 Task: List all Git remotes with their fetch and push URLs.
Action: Mouse moved to (113, 6)
Screenshot: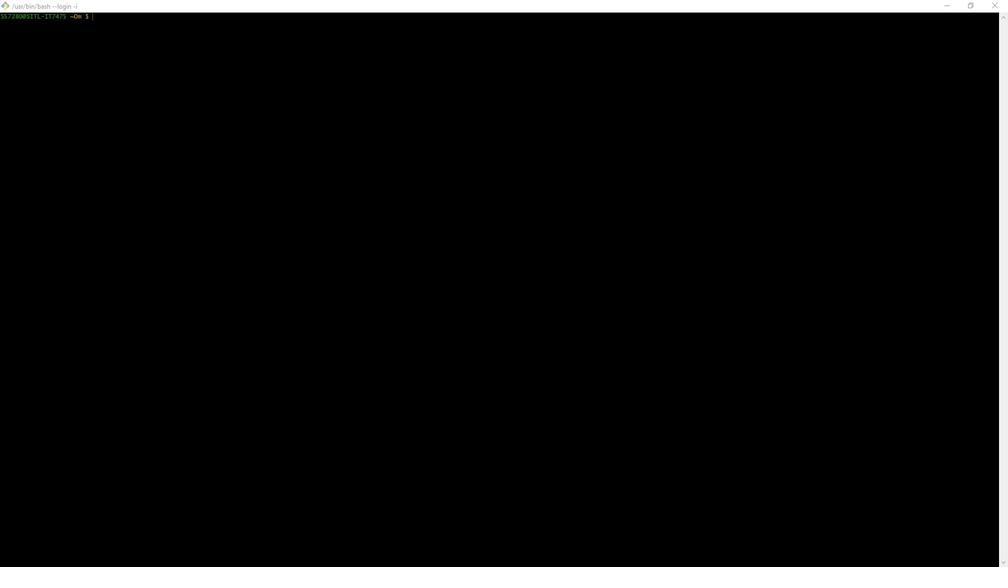 
Action: Mouse pressed left at (113, 6)
Screenshot: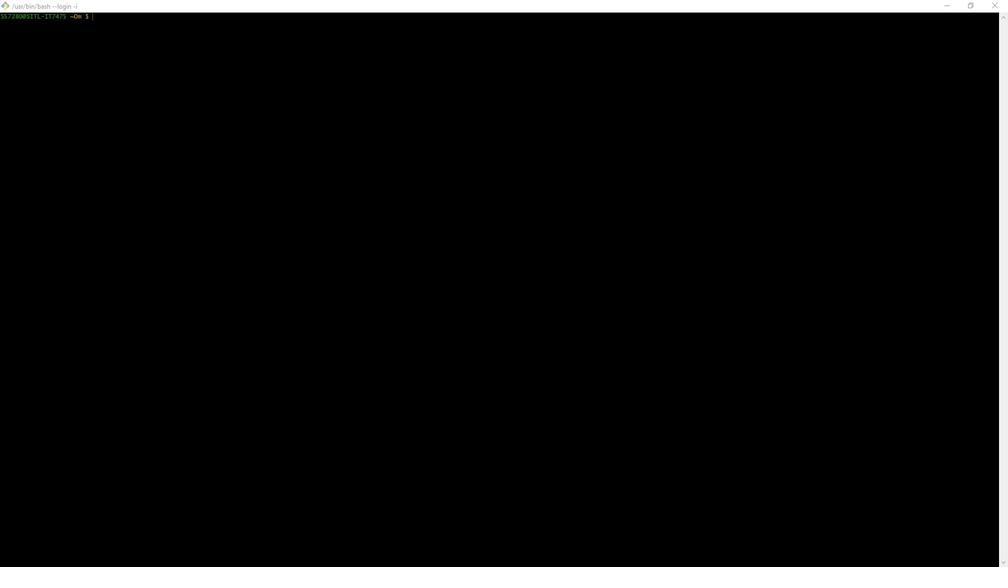 
Action: Mouse moved to (147, 374)
Screenshot: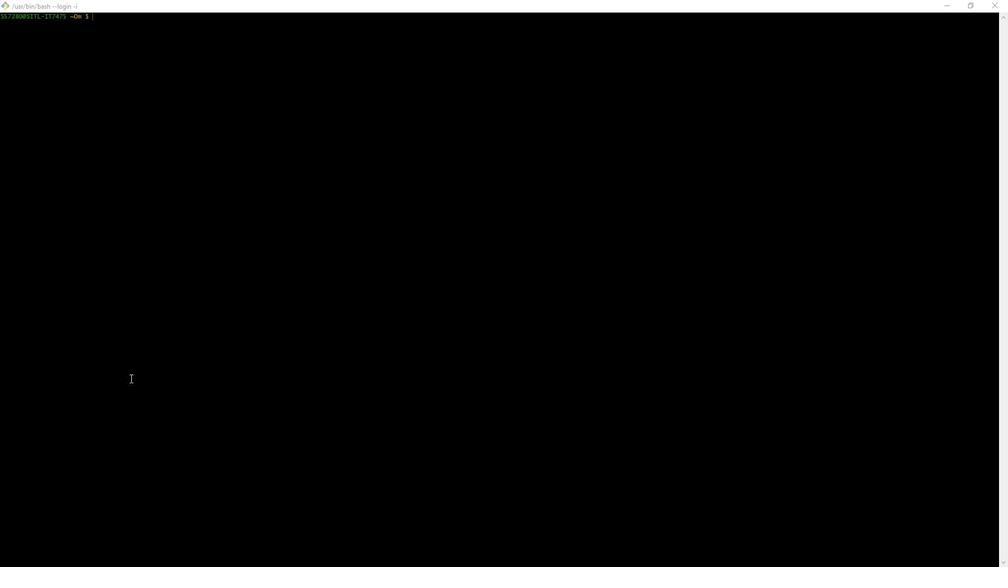 
Action: Mouse pressed left at (147, 374)
Screenshot: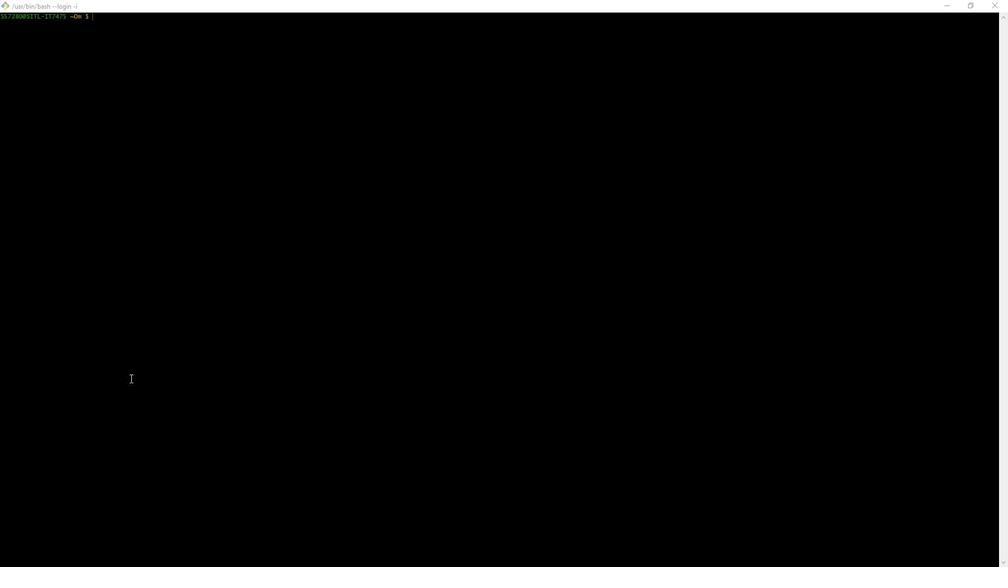 
Action: Key pressed cd<Key.space>public-apis<Key.enter>git<Key.space>show<Key.enter>git<Key.space>remote<Key.space>-v<Key.enter>
Screenshot: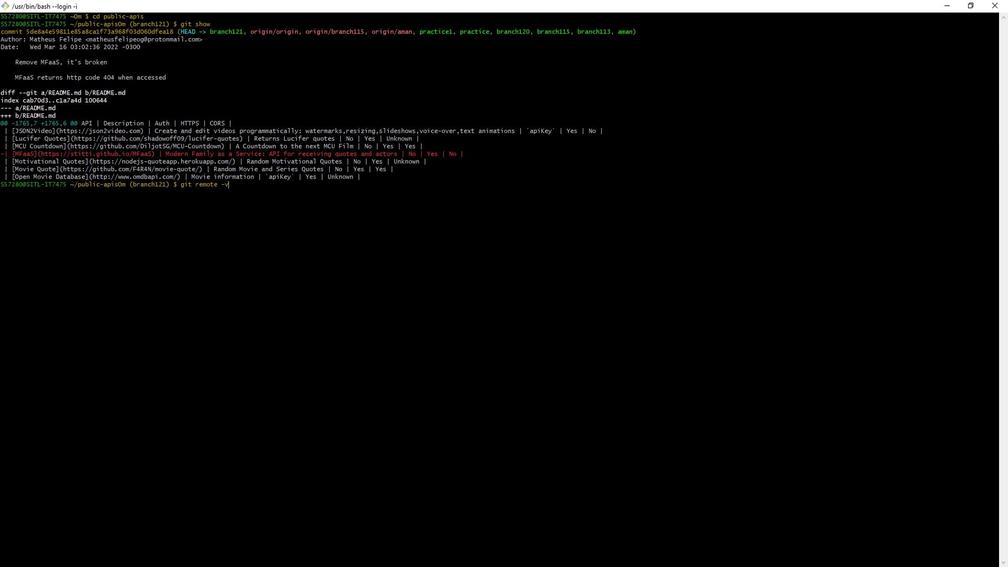 
Action: Mouse moved to (114, 100)
Screenshot: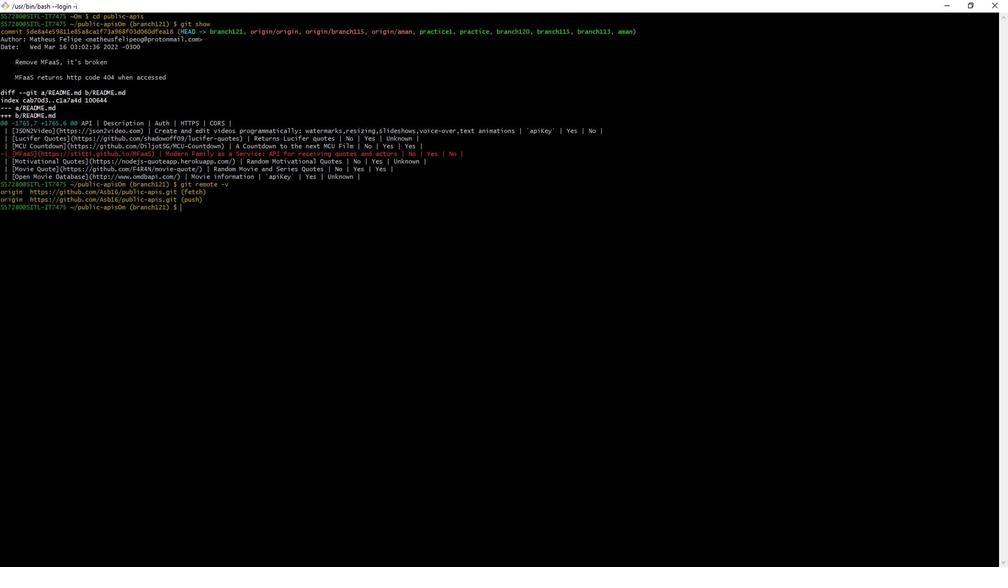 
Action: Mouse scrolled (114, 102) with delta (0, 2)
Screenshot: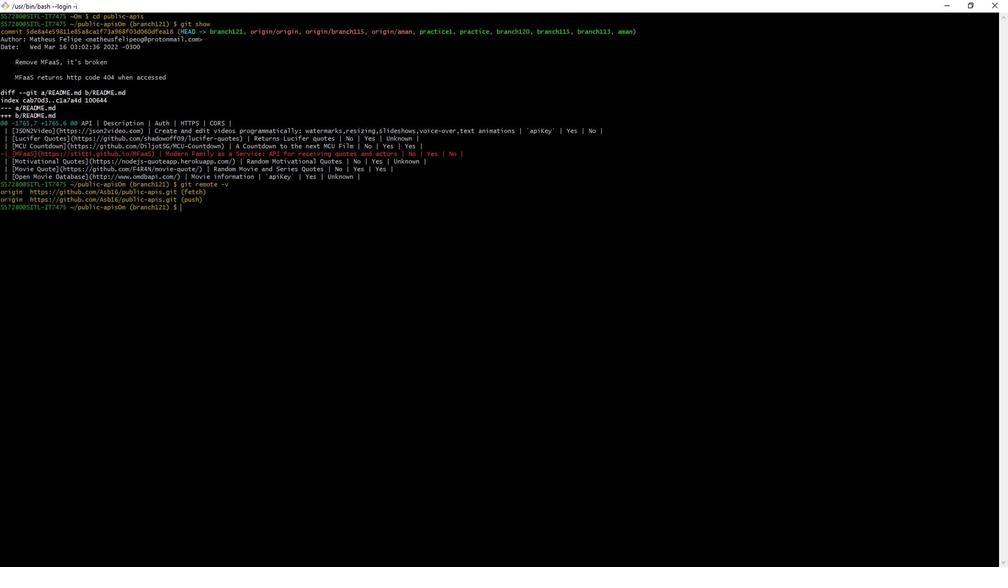 
Action: Mouse moved to (114, 100)
Screenshot: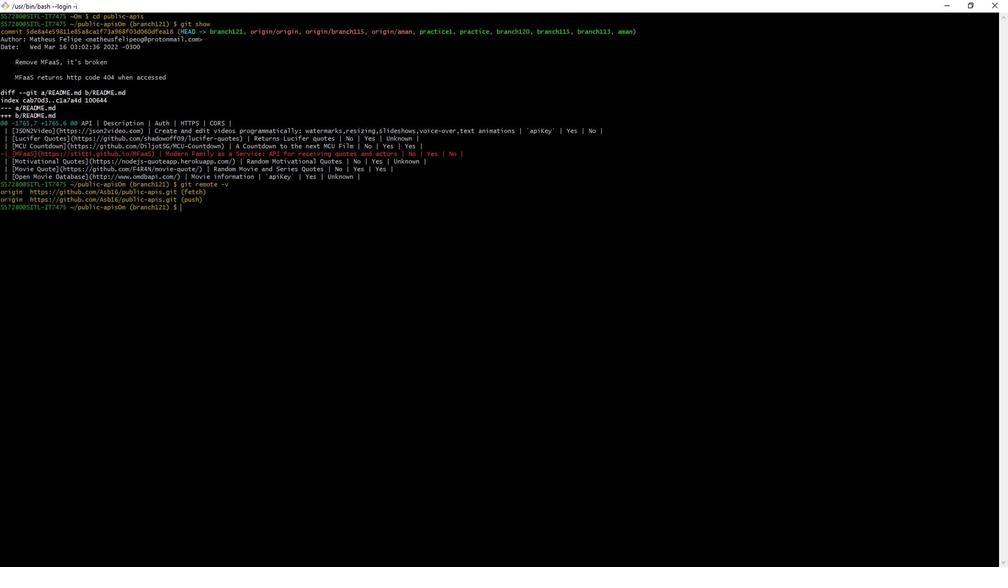 
Action: Mouse scrolled (114, 102) with delta (0, 2)
Screenshot: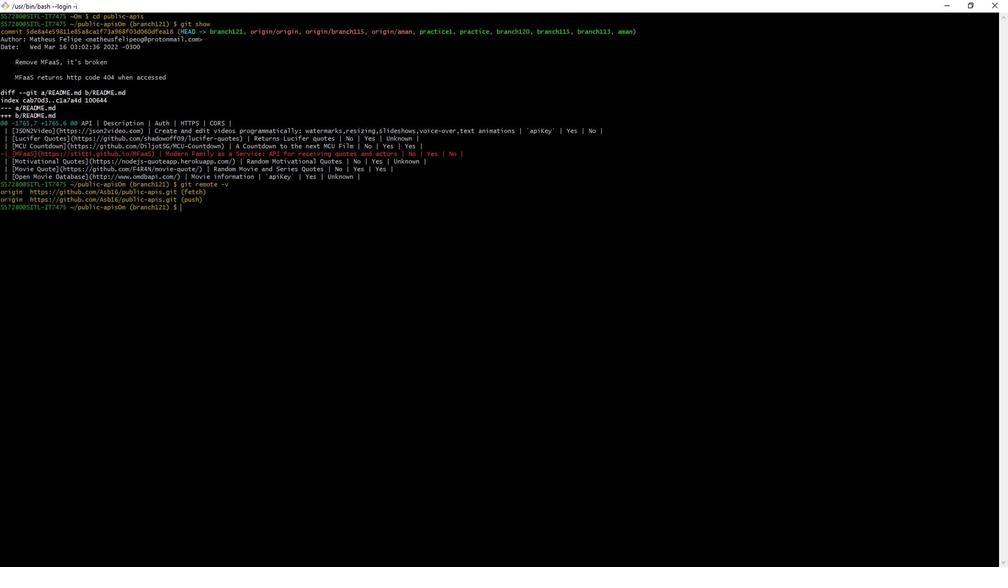 
Action: Mouse scrolled (114, 102) with delta (0, 2)
Screenshot: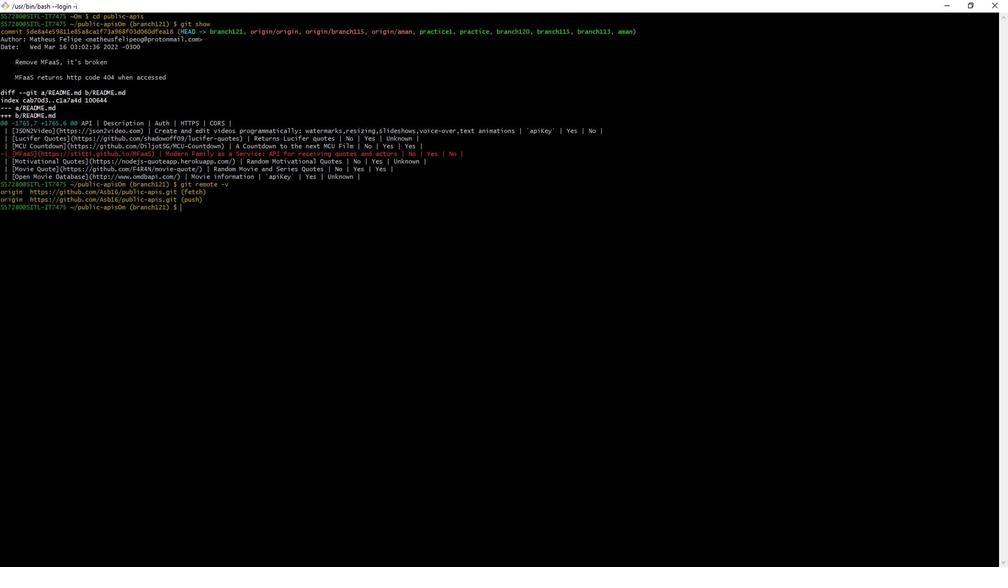 
Action: Mouse scrolled (114, 102) with delta (0, 2)
Screenshot: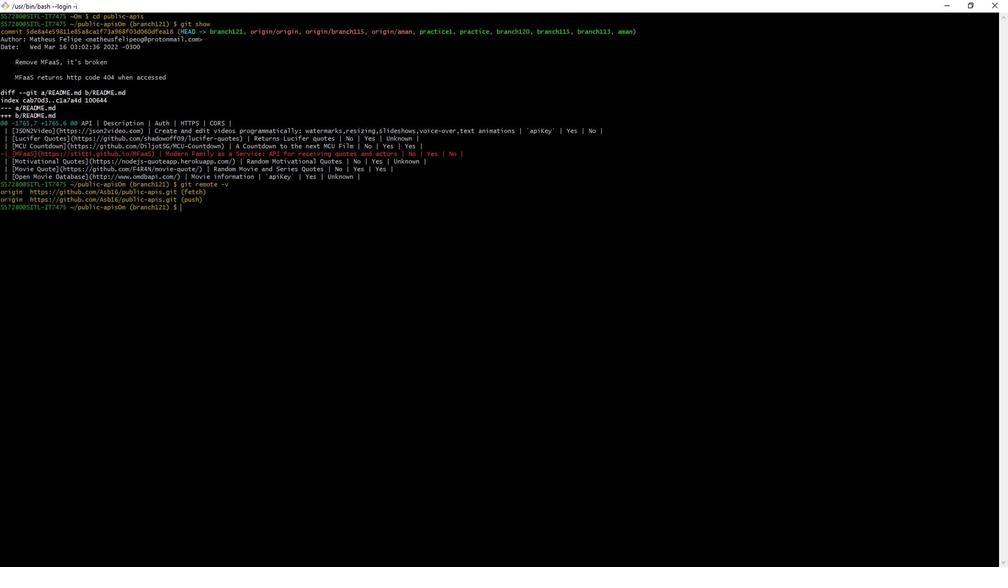 
Action: Mouse scrolled (114, 102) with delta (0, 2)
Screenshot: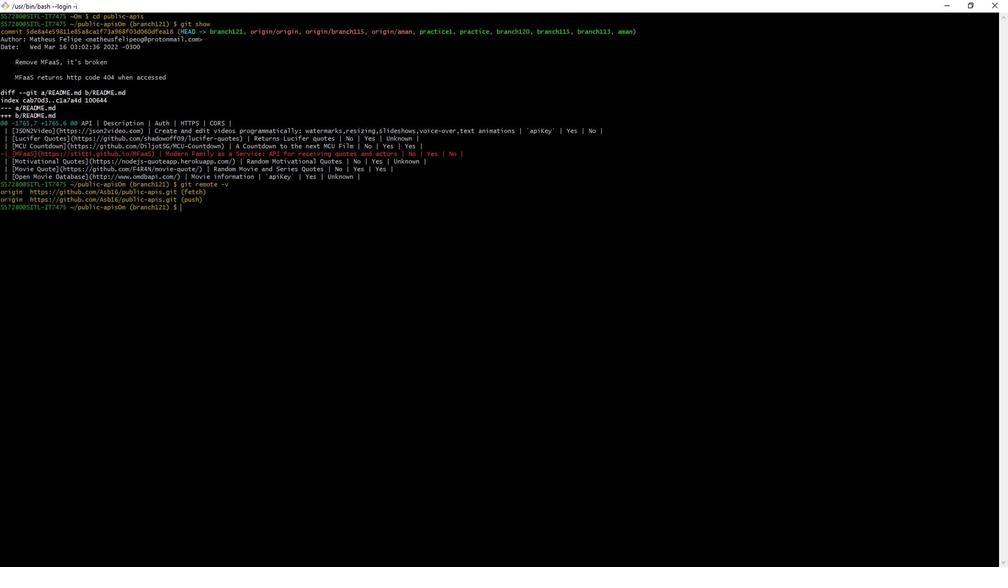 
Action: Mouse scrolled (114, 102) with delta (0, 2)
Screenshot: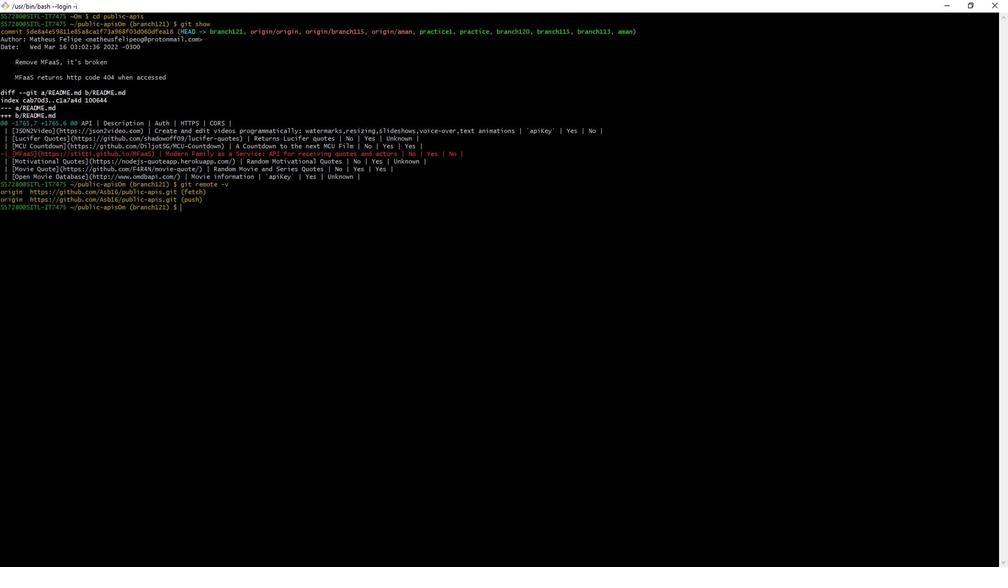 
Action: Mouse scrolled (114, 102) with delta (0, 2)
Screenshot: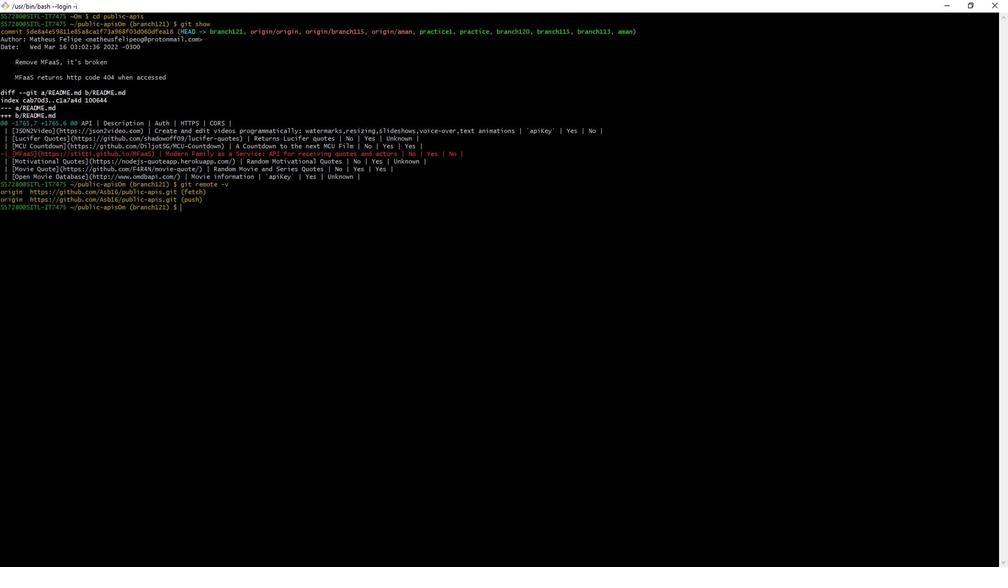 
Action: Mouse scrolled (114, 102) with delta (0, 2)
Screenshot: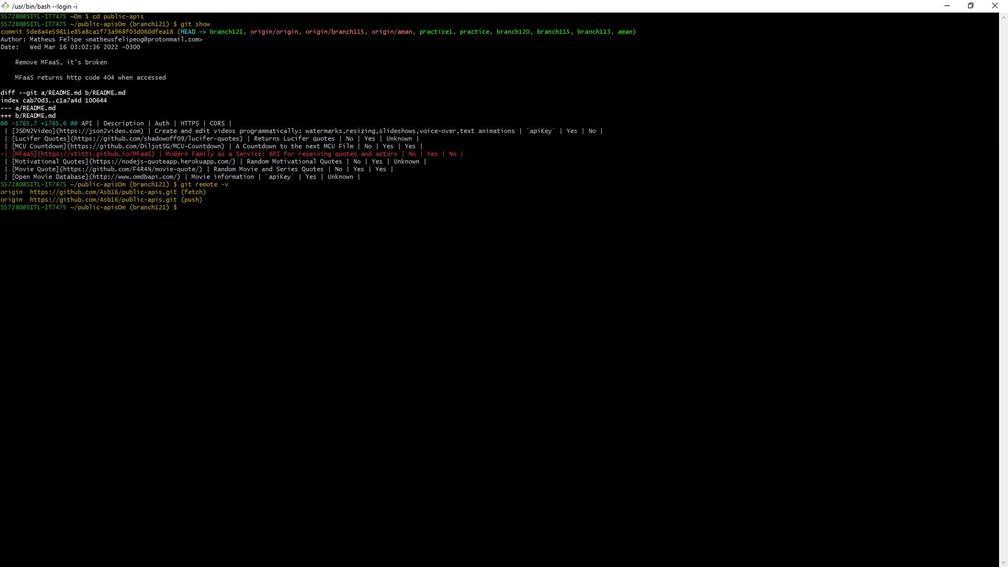 
Action: Mouse scrolled (114, 102) with delta (0, 2)
Screenshot: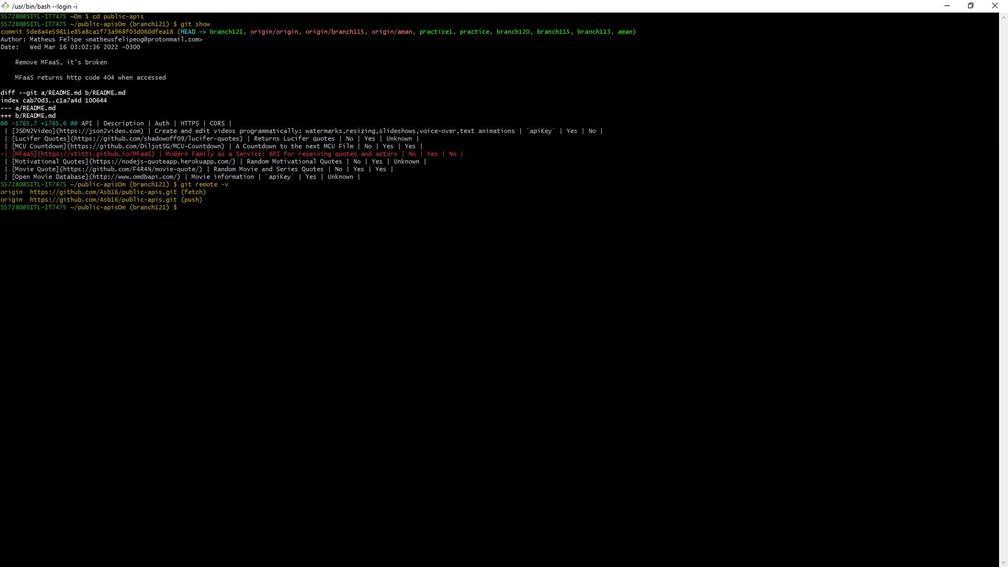
Action: Mouse scrolled (114, 102) with delta (0, 2)
Screenshot: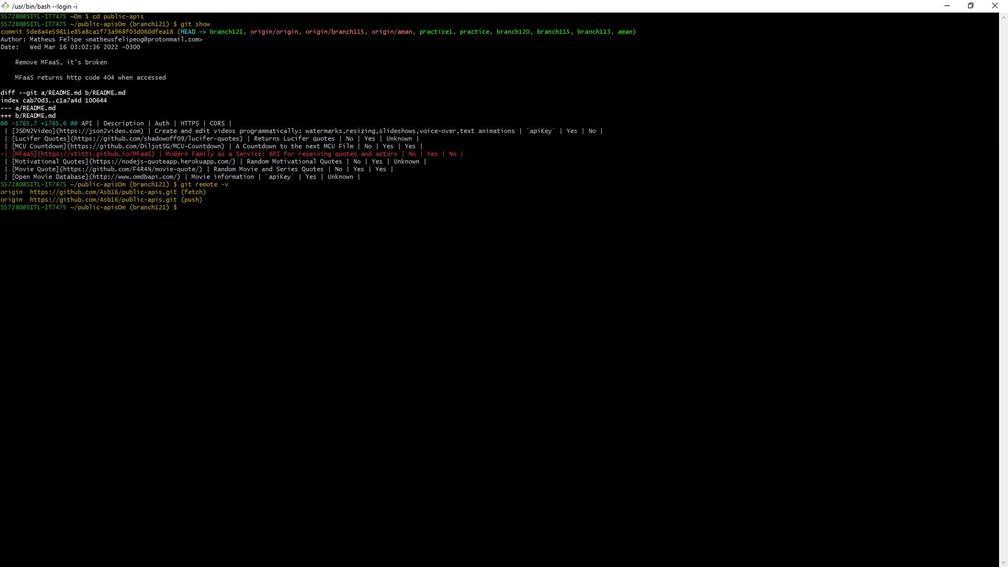
Action: Mouse scrolled (114, 102) with delta (0, 2)
Screenshot: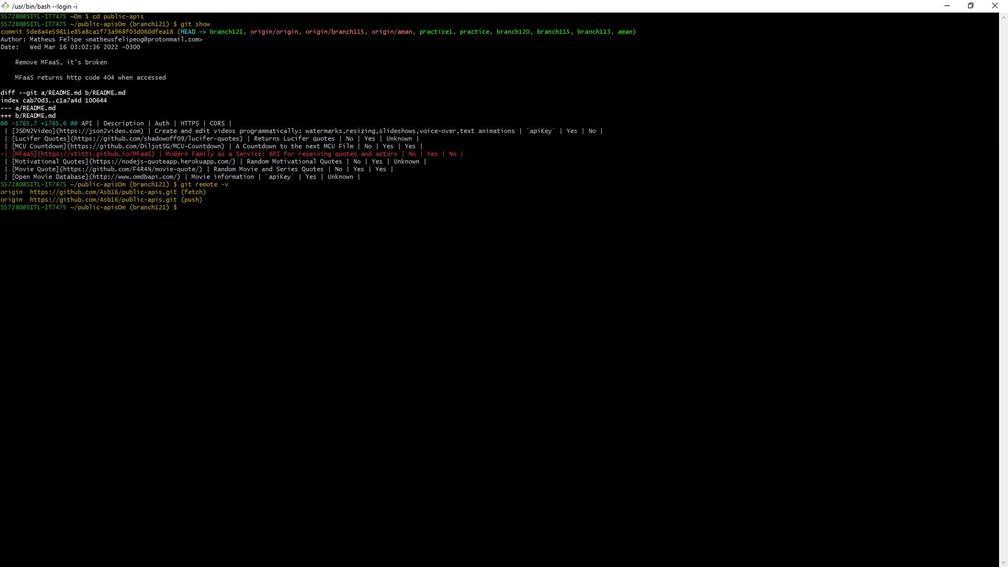 
Action: Mouse scrolled (114, 102) with delta (0, 2)
Screenshot: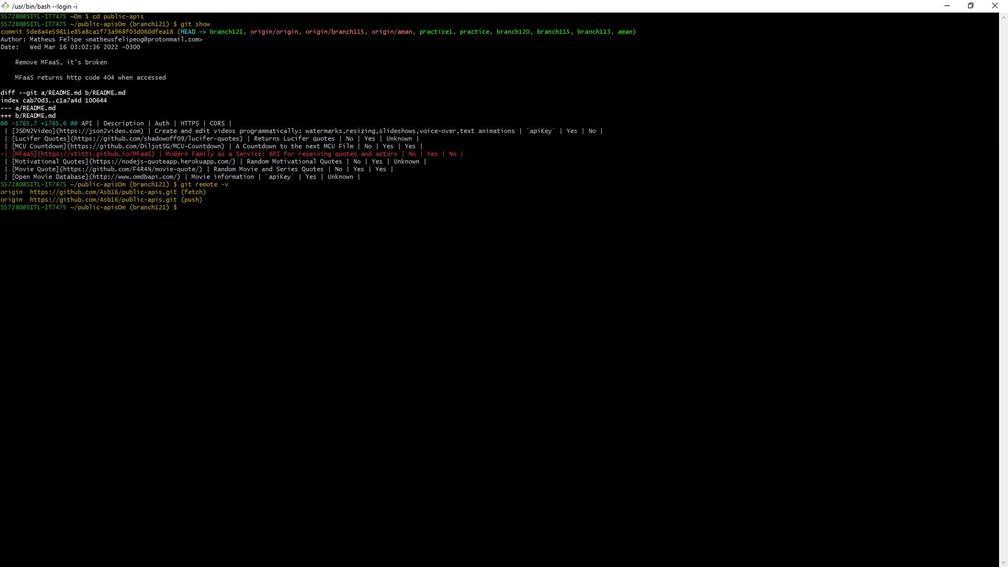 
Action: Mouse moved to (129, 179)
Screenshot: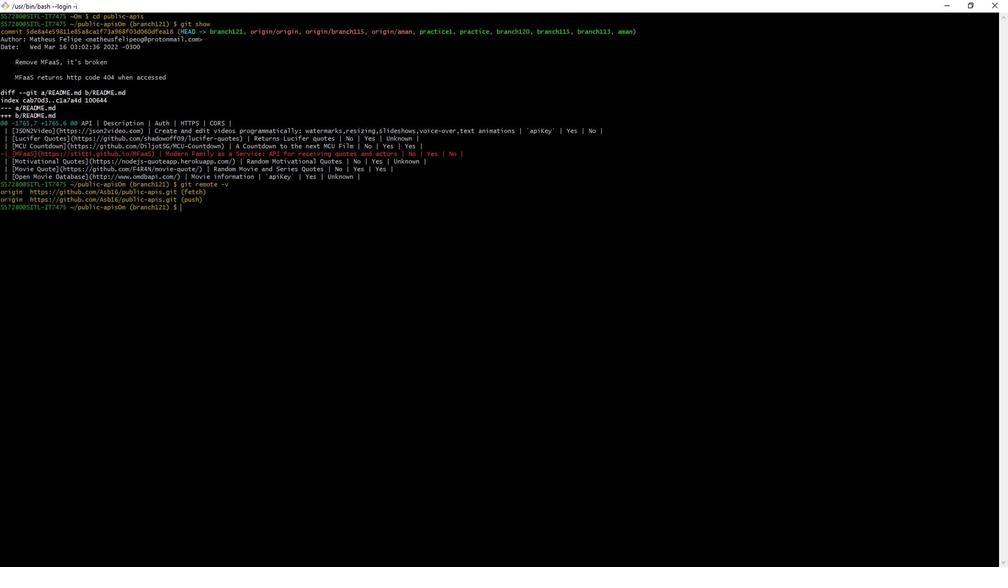 
Action: Mouse pressed left at (129, 179)
Screenshot: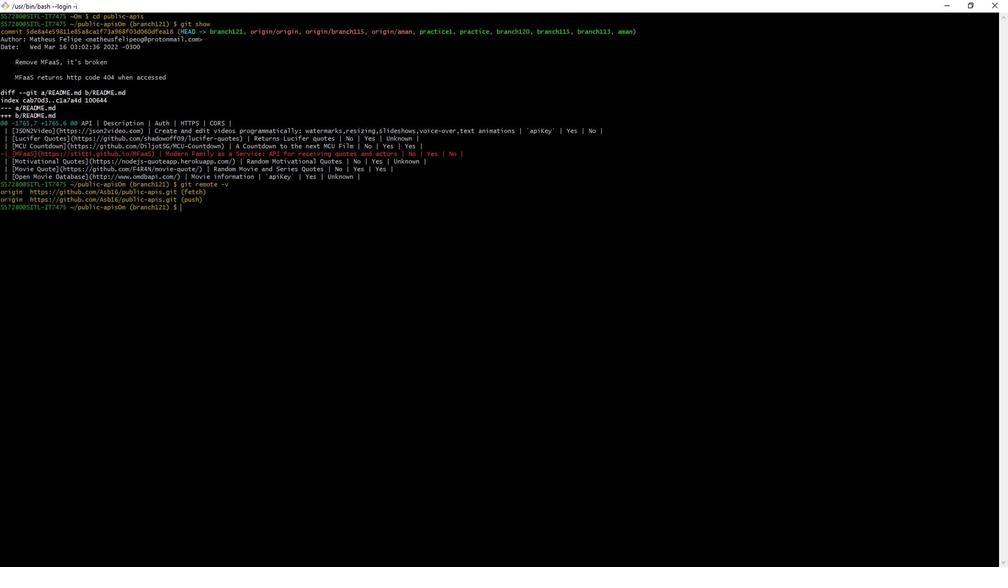 
